 Task: Zoom the drawing page by 100%.
Action: Mouse moved to (98, 89)
Screenshot: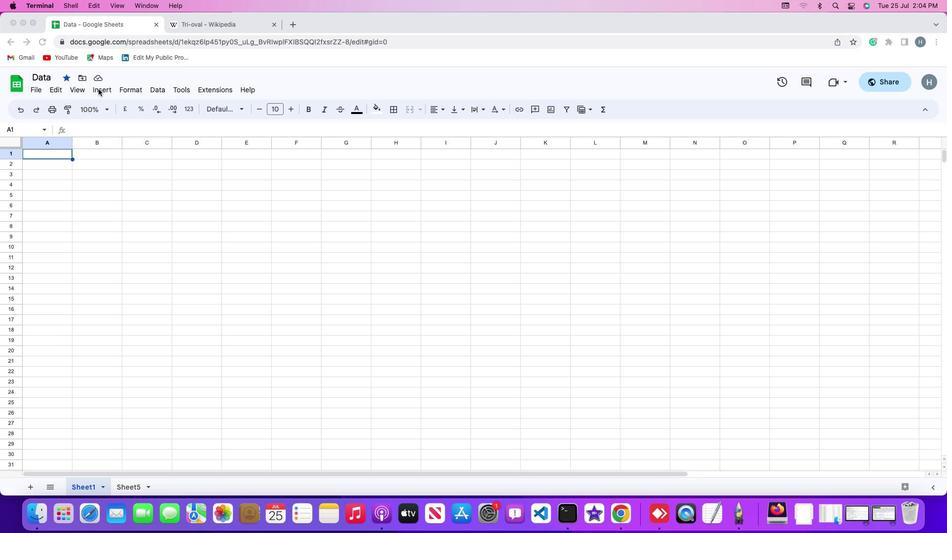
Action: Mouse pressed left at (98, 89)
Screenshot: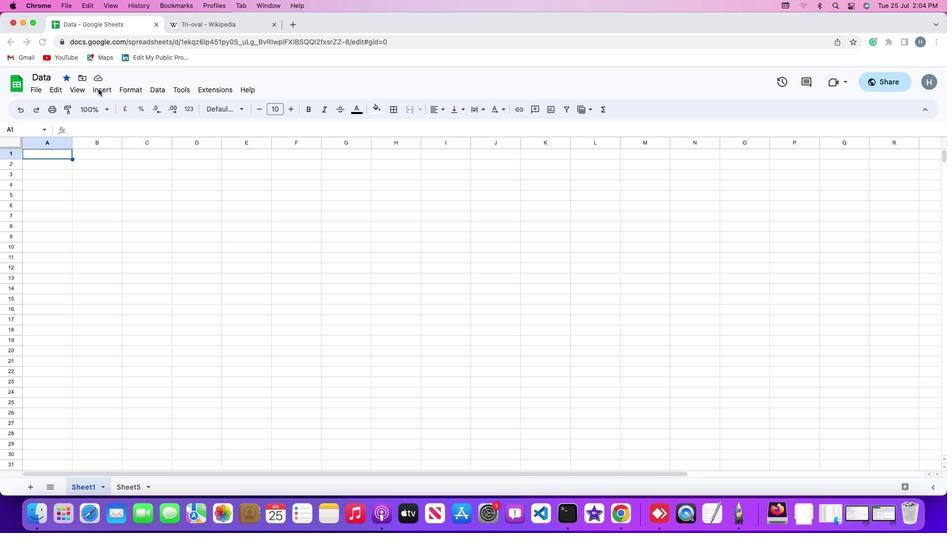
Action: Mouse moved to (100, 87)
Screenshot: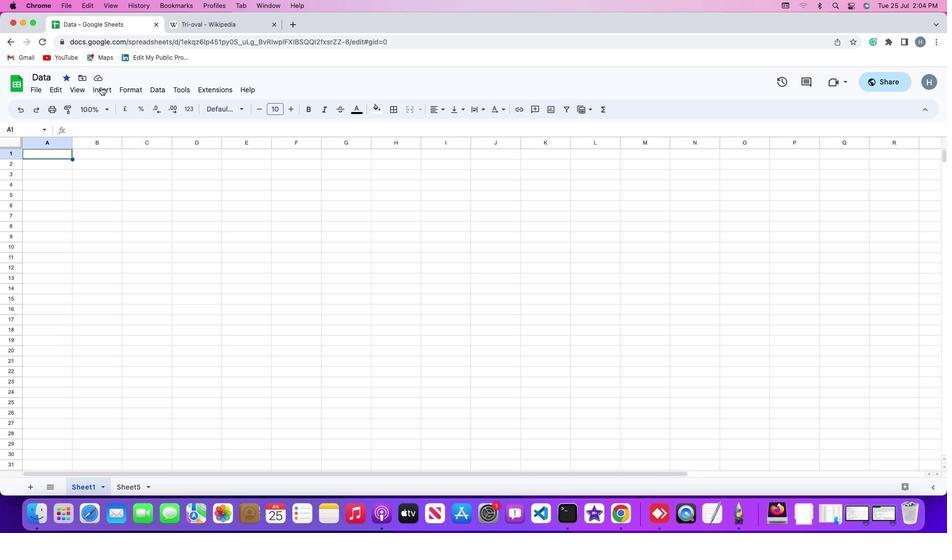 
Action: Mouse pressed left at (100, 87)
Screenshot: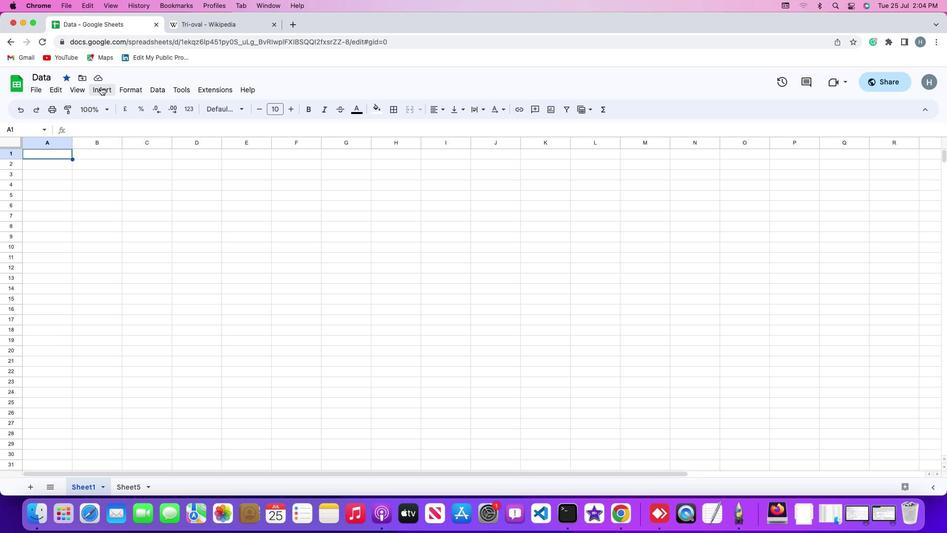 
Action: Mouse moved to (127, 228)
Screenshot: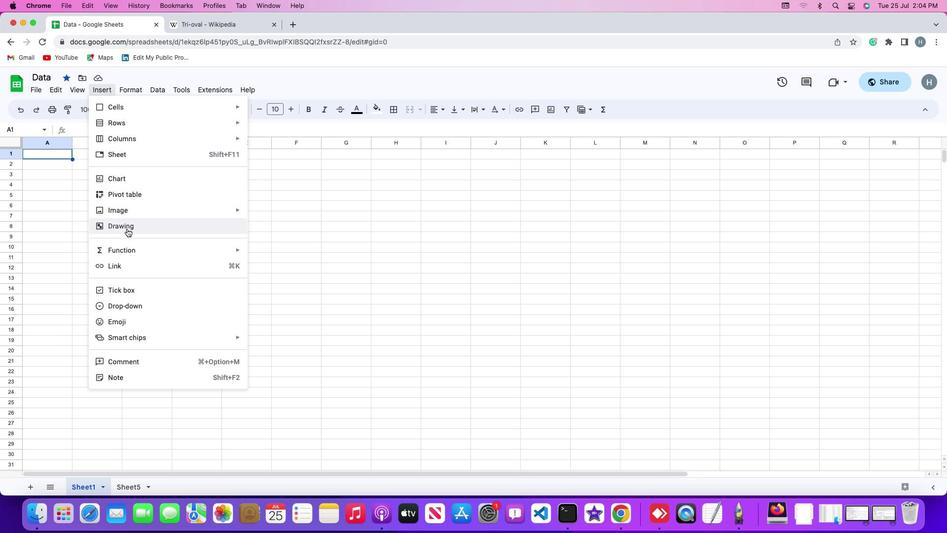 
Action: Mouse pressed left at (127, 228)
Screenshot: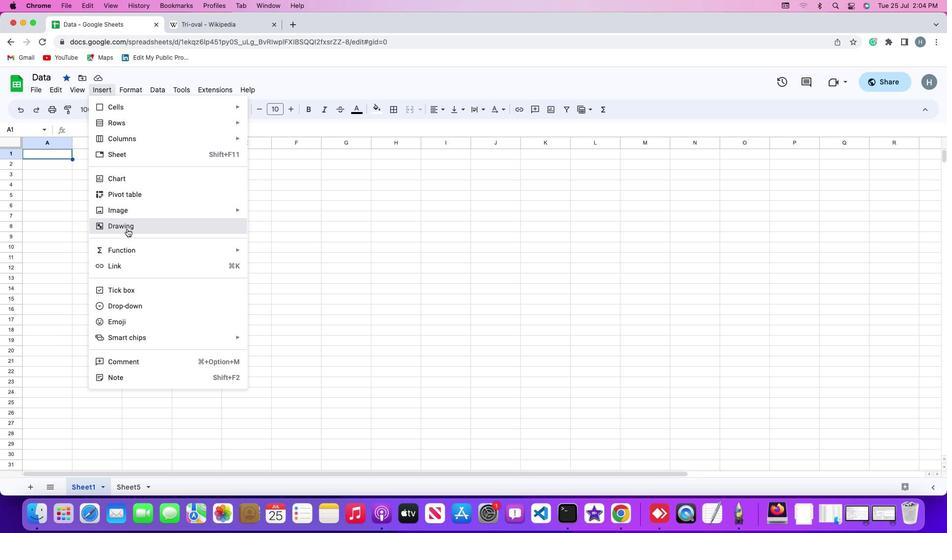 
Action: Mouse moved to (347, 125)
Screenshot: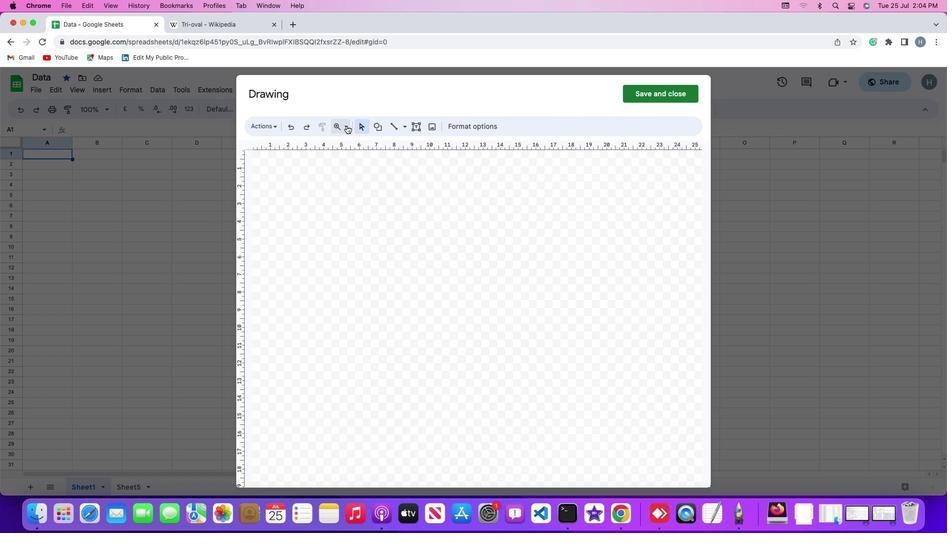 
Action: Mouse pressed left at (347, 125)
Screenshot: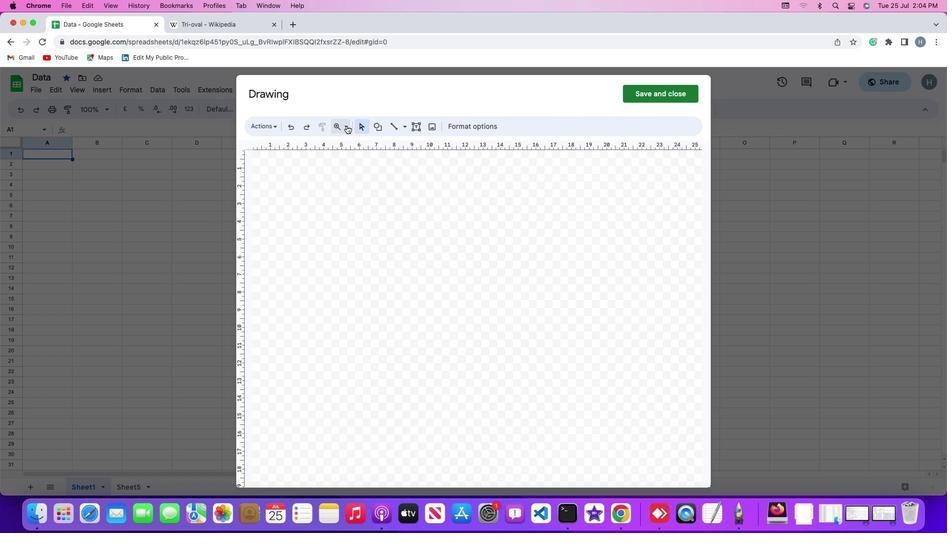 
Action: Mouse moved to (512, 296)
Screenshot: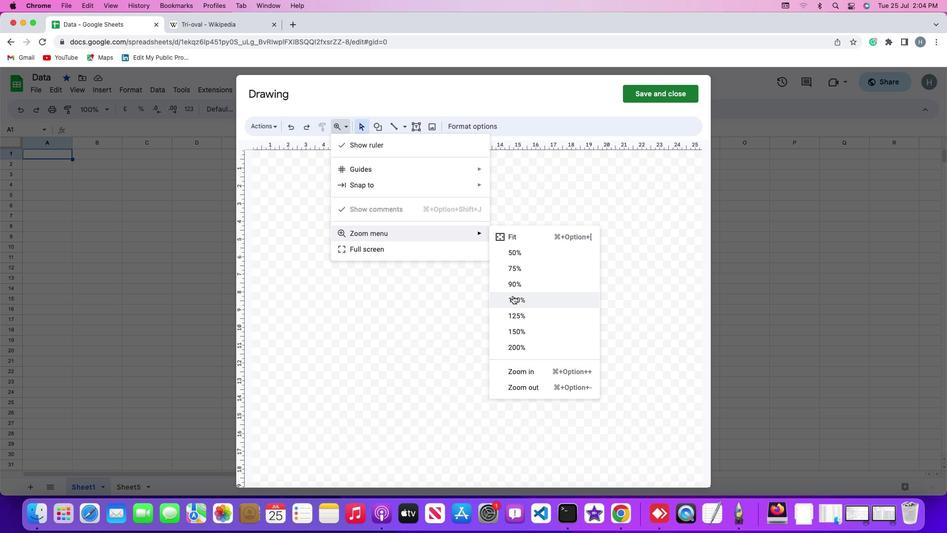 
Action: Mouse pressed left at (512, 296)
Screenshot: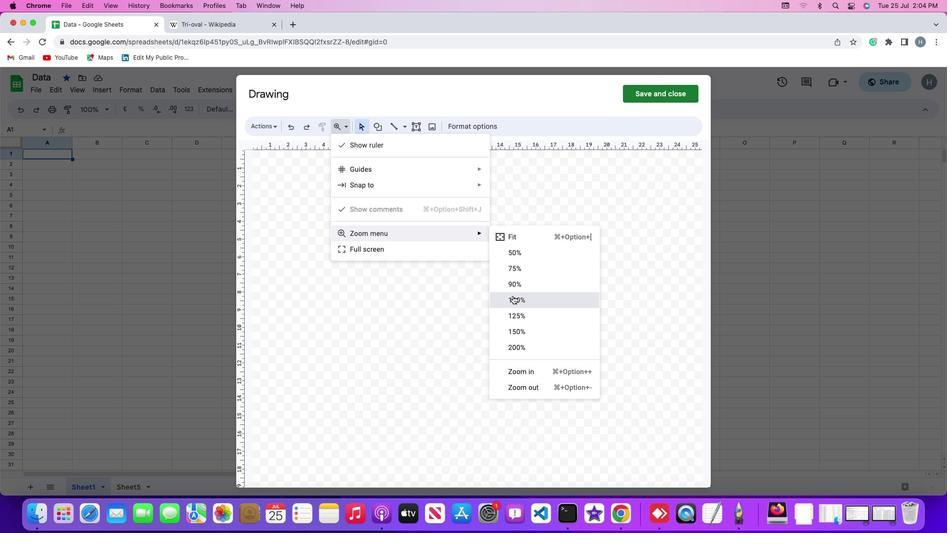 
Action: Mouse moved to (431, 276)
Screenshot: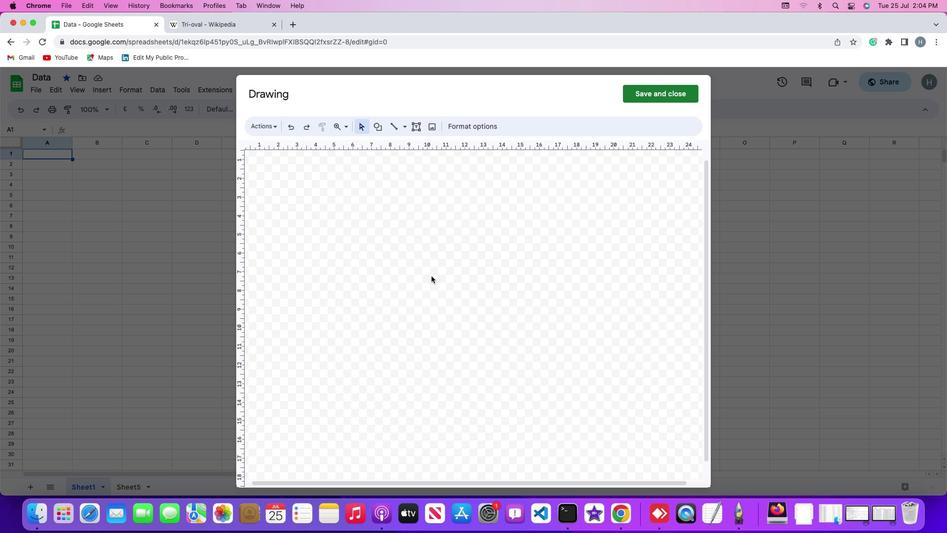 
